 Task: Use the formula "DGET" in spreadsheet "Project protfolio".
Action: Mouse moved to (636, 101)
Screenshot: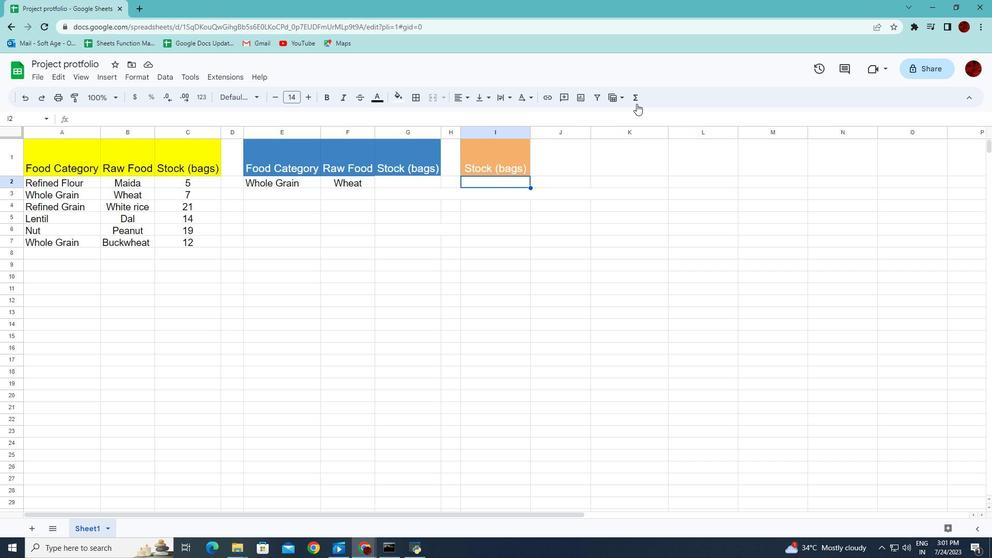 
Action: Mouse pressed left at (636, 101)
Screenshot: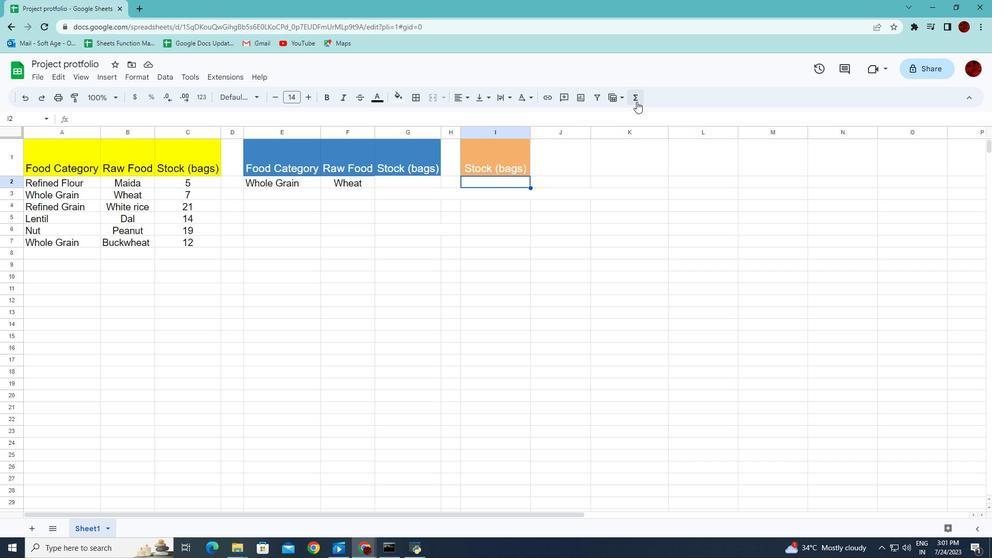 
Action: Mouse moved to (775, 207)
Screenshot: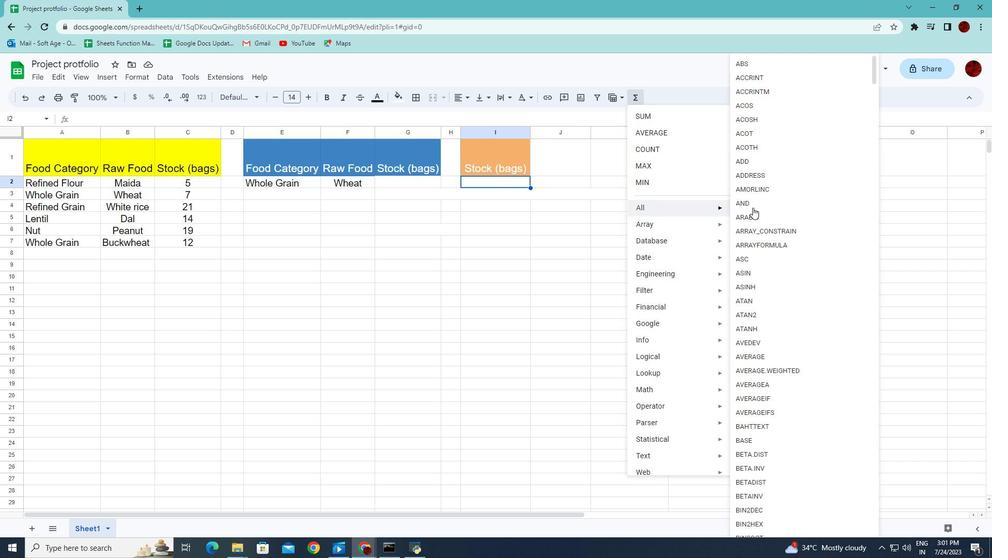 
Action: Mouse scrolled (775, 206) with delta (0, 0)
Screenshot: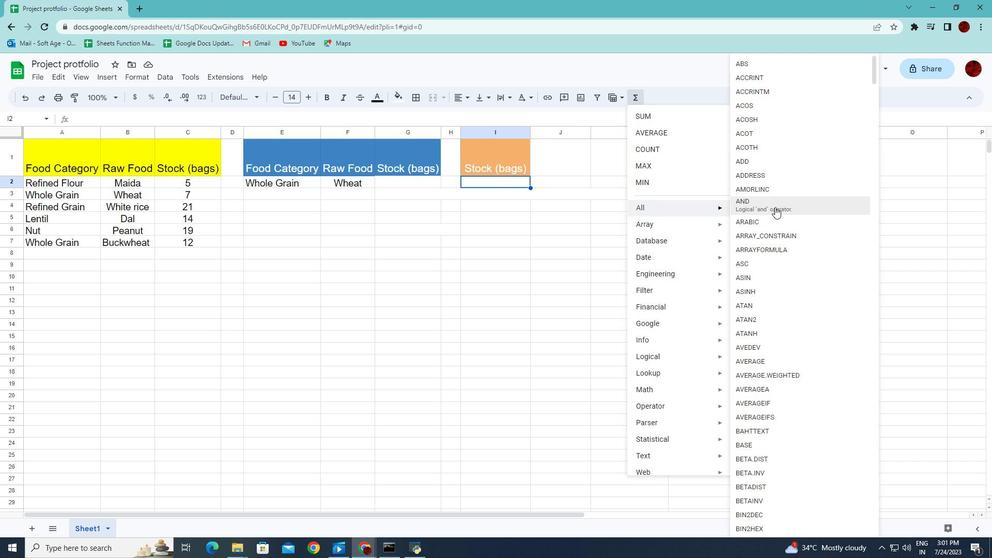 
Action: Mouse scrolled (775, 206) with delta (0, 0)
Screenshot: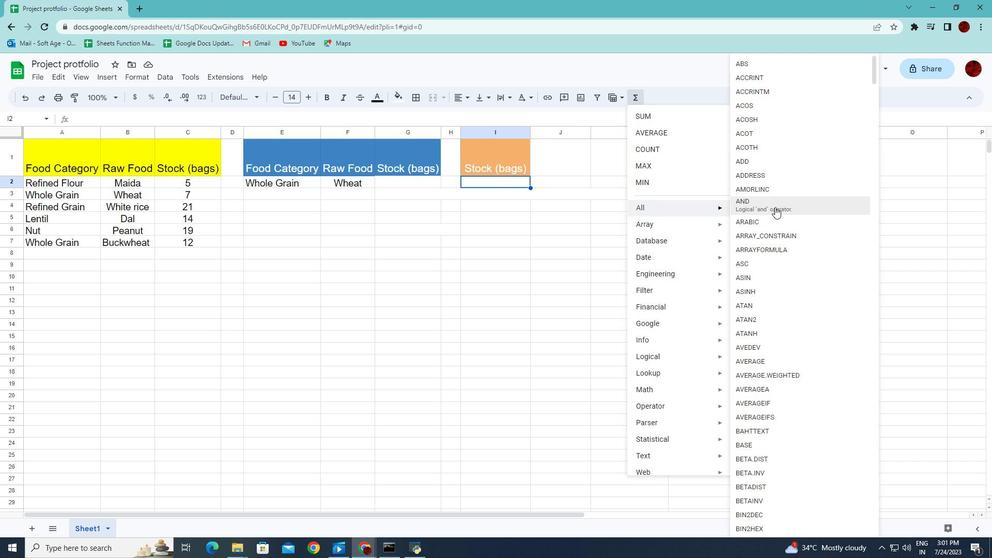 
Action: Mouse scrolled (775, 206) with delta (0, 0)
Screenshot: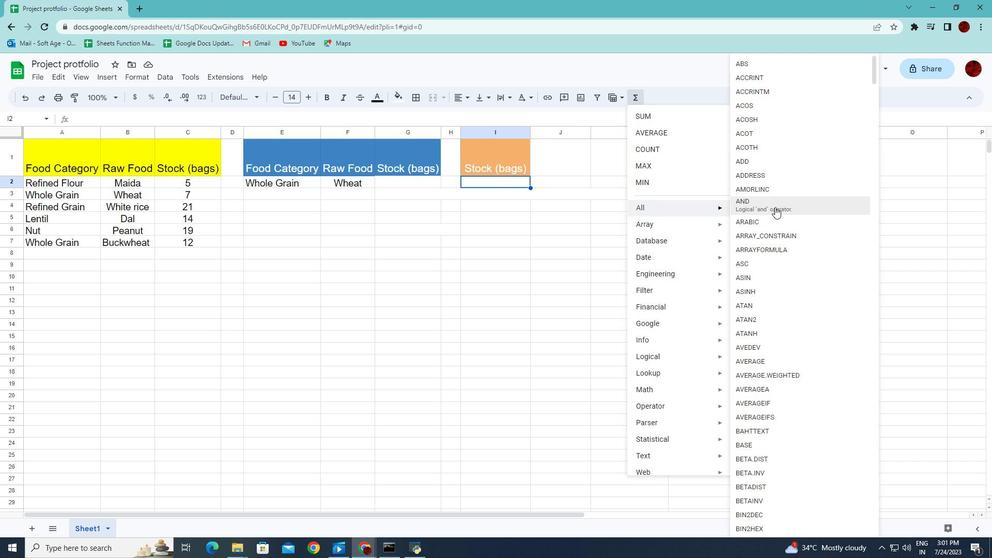 
Action: Mouse scrolled (775, 206) with delta (0, 0)
Screenshot: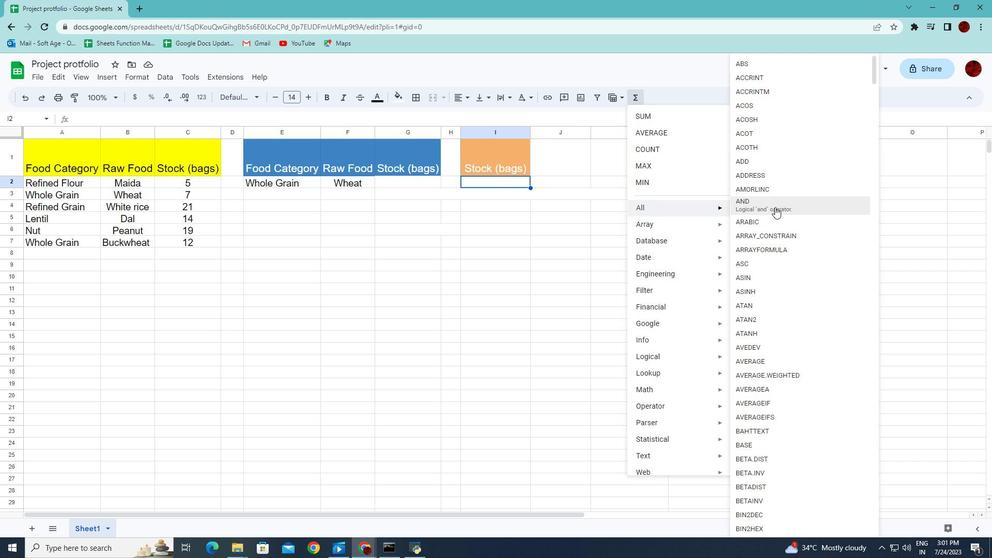 
Action: Mouse scrolled (775, 206) with delta (0, 0)
Screenshot: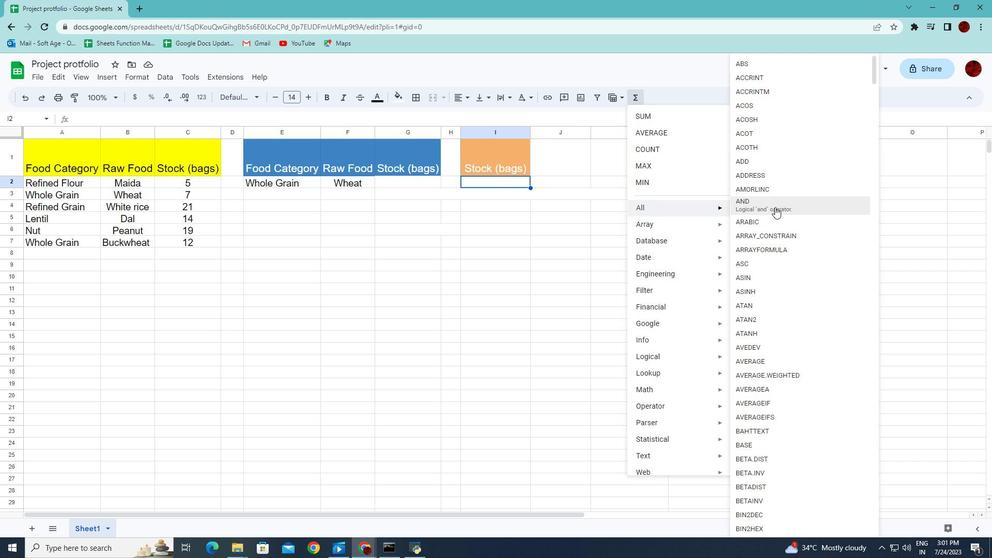 
Action: Mouse scrolled (775, 206) with delta (0, 0)
Screenshot: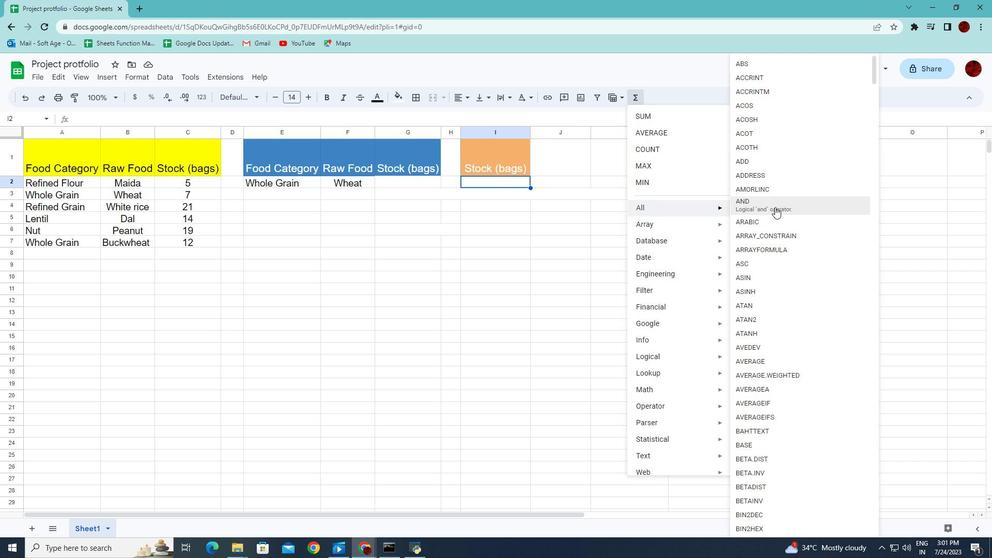 
Action: Mouse scrolled (775, 206) with delta (0, 0)
Screenshot: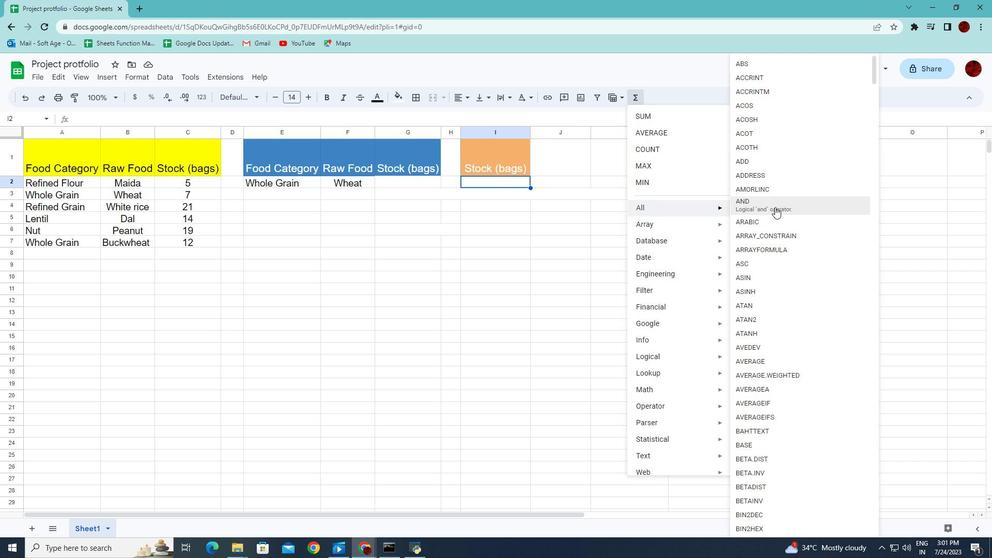 
Action: Mouse scrolled (775, 206) with delta (0, 0)
Screenshot: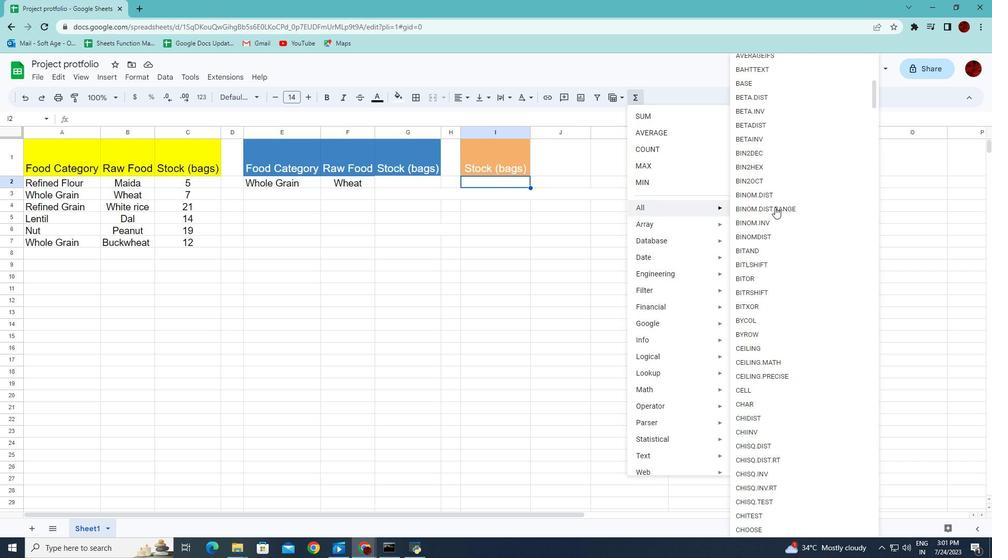 
Action: Mouse scrolled (775, 206) with delta (0, 0)
Screenshot: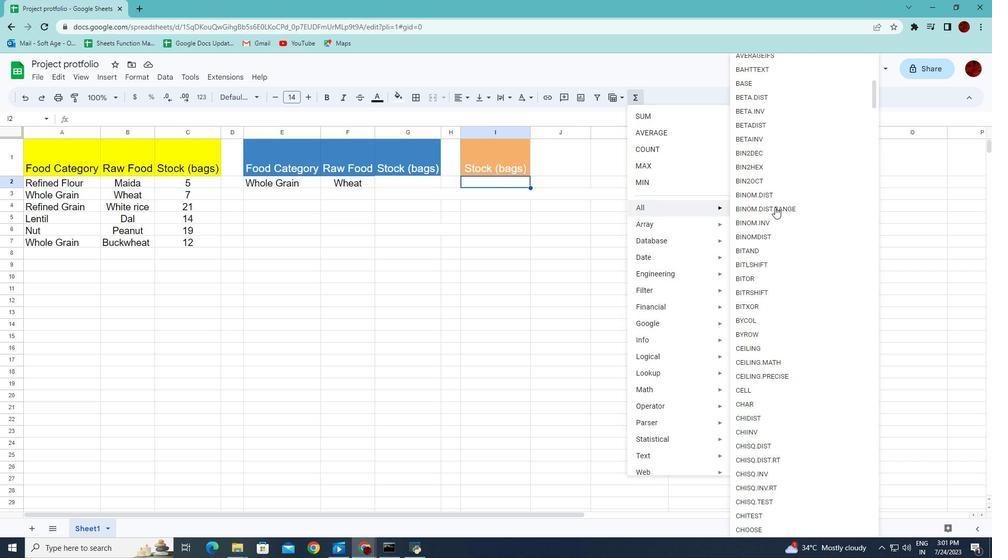 
Action: Mouse scrolled (775, 206) with delta (0, 0)
Screenshot: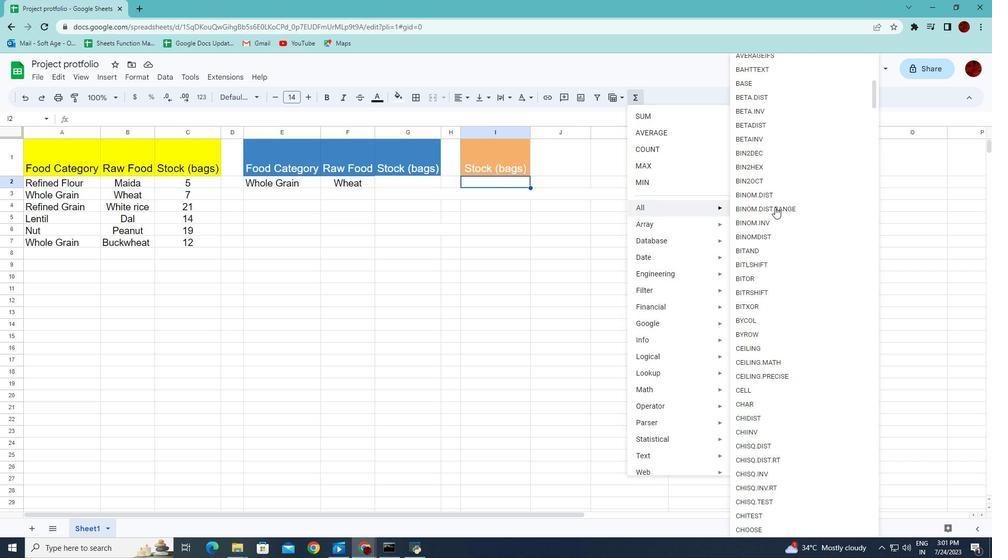 
Action: Mouse scrolled (775, 206) with delta (0, 0)
Screenshot: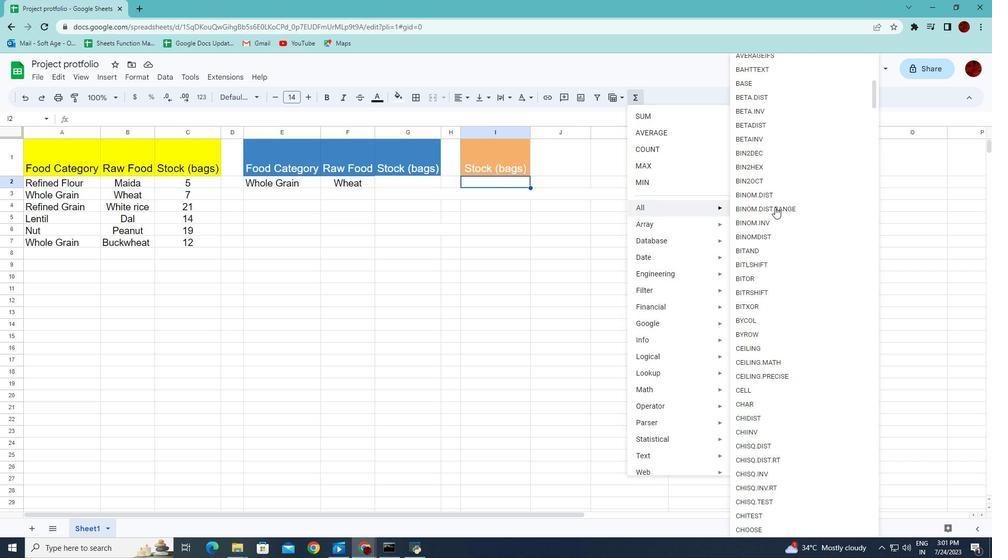 
Action: Mouse scrolled (775, 206) with delta (0, 0)
Screenshot: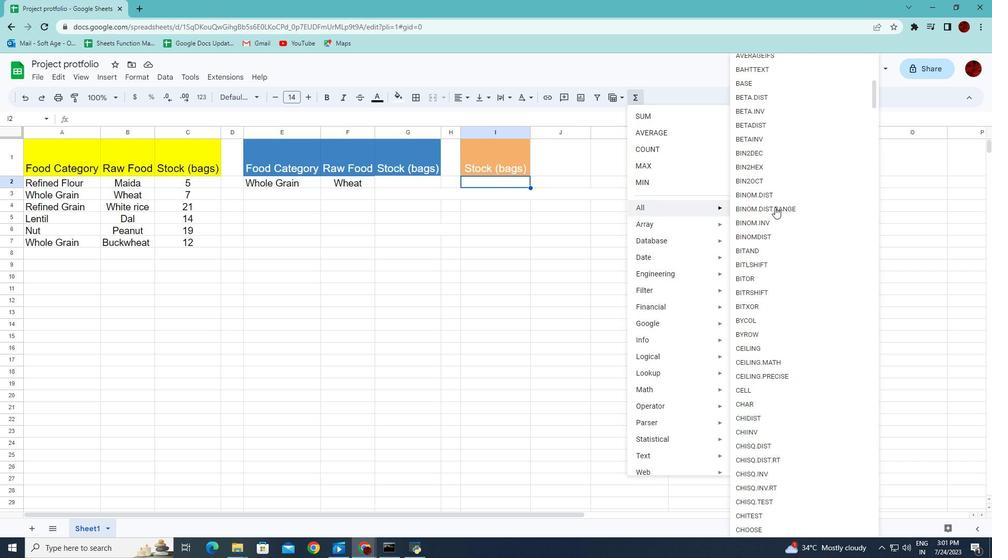 
Action: Mouse scrolled (775, 206) with delta (0, 0)
Screenshot: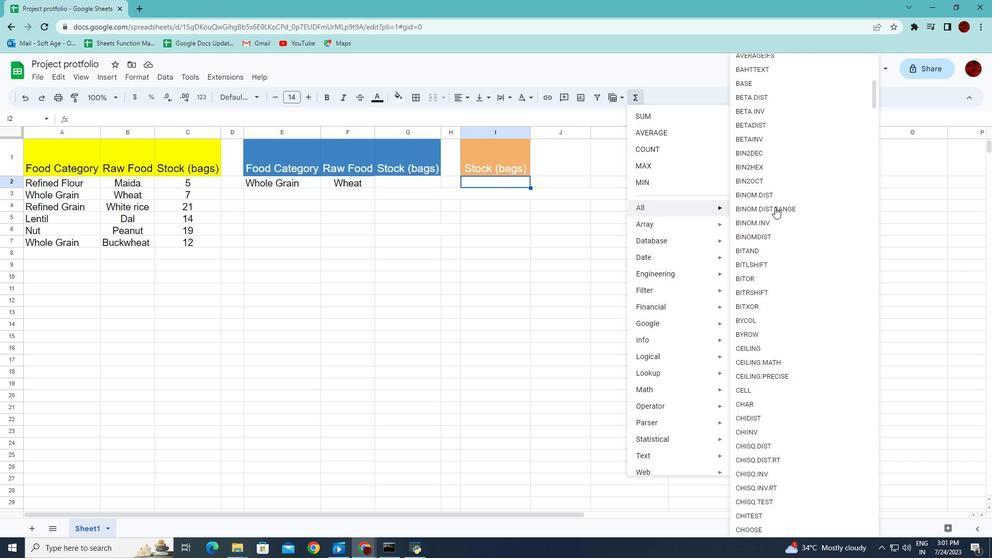 
Action: Mouse scrolled (775, 206) with delta (0, 0)
Screenshot: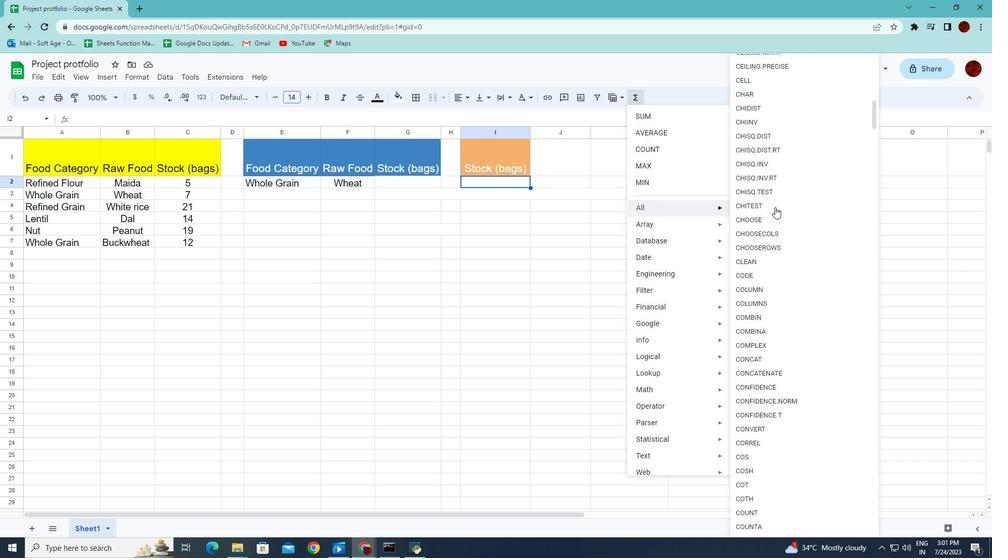 
Action: Mouse scrolled (775, 206) with delta (0, 0)
Screenshot: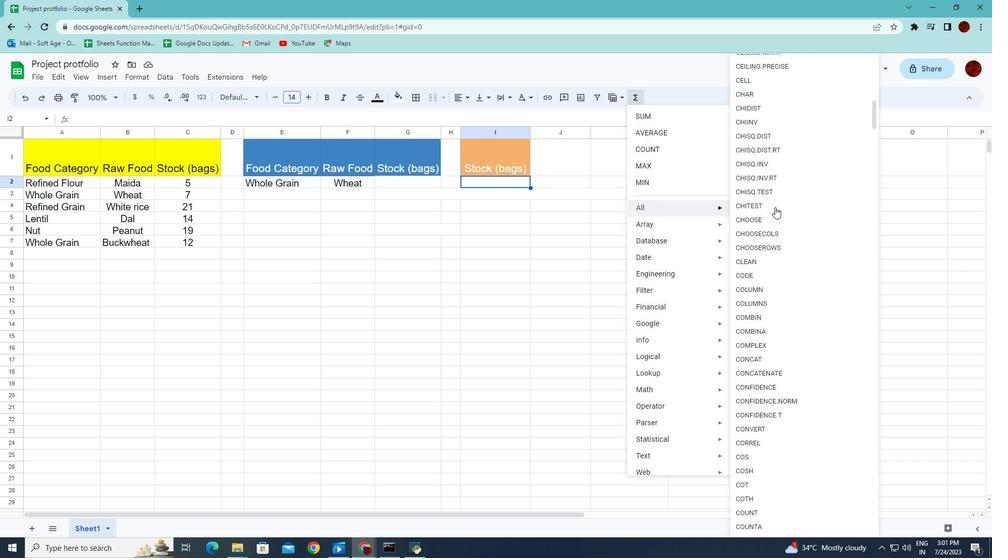 
Action: Mouse scrolled (775, 206) with delta (0, 0)
Screenshot: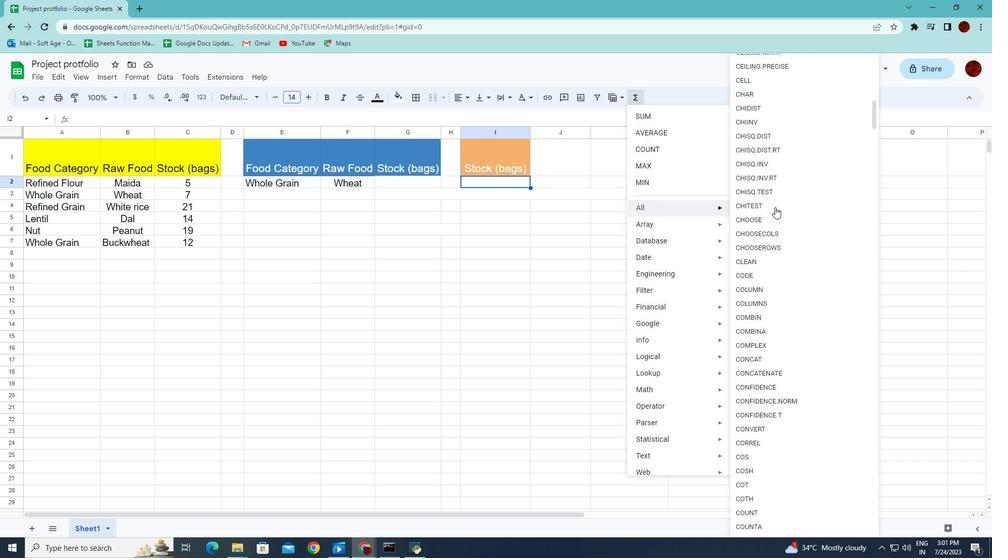 
Action: Mouse scrolled (775, 206) with delta (0, 0)
Screenshot: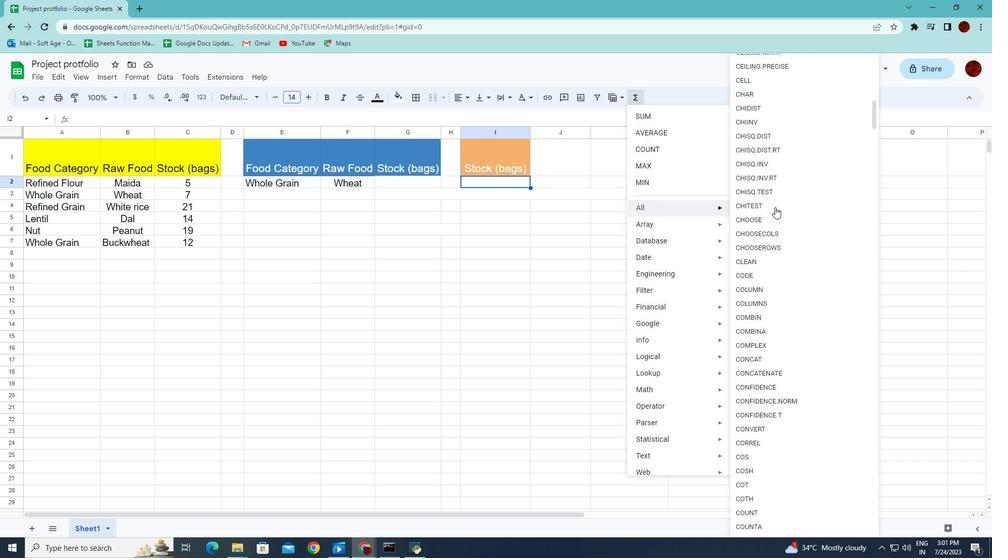 
Action: Mouse scrolled (775, 206) with delta (0, 0)
Screenshot: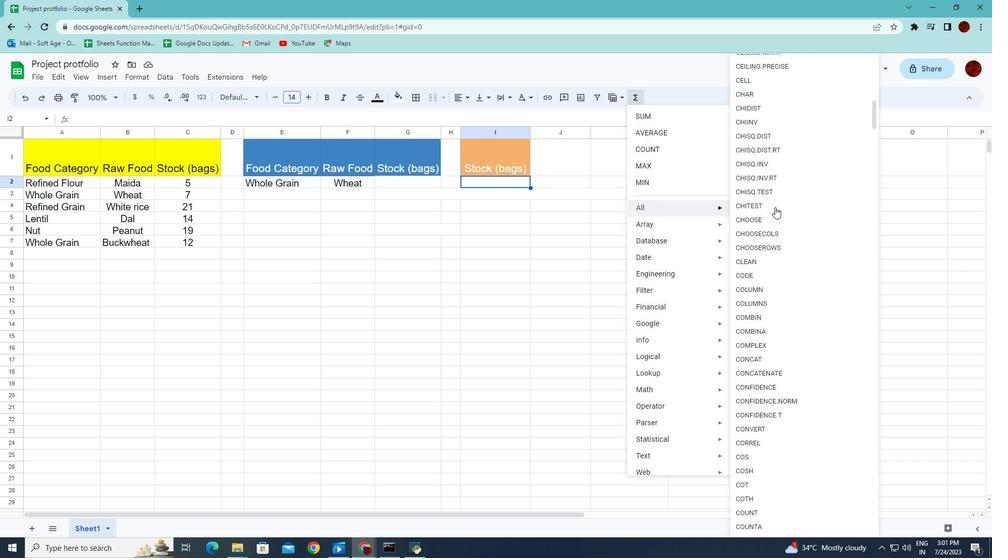 
Action: Mouse scrolled (775, 206) with delta (0, 0)
Screenshot: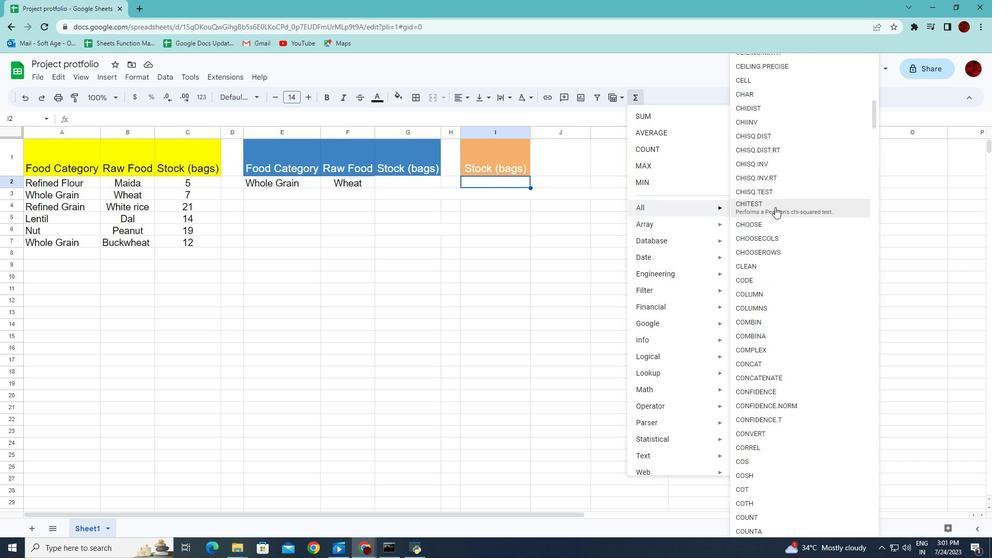 
Action: Mouse scrolled (775, 206) with delta (0, 0)
Screenshot: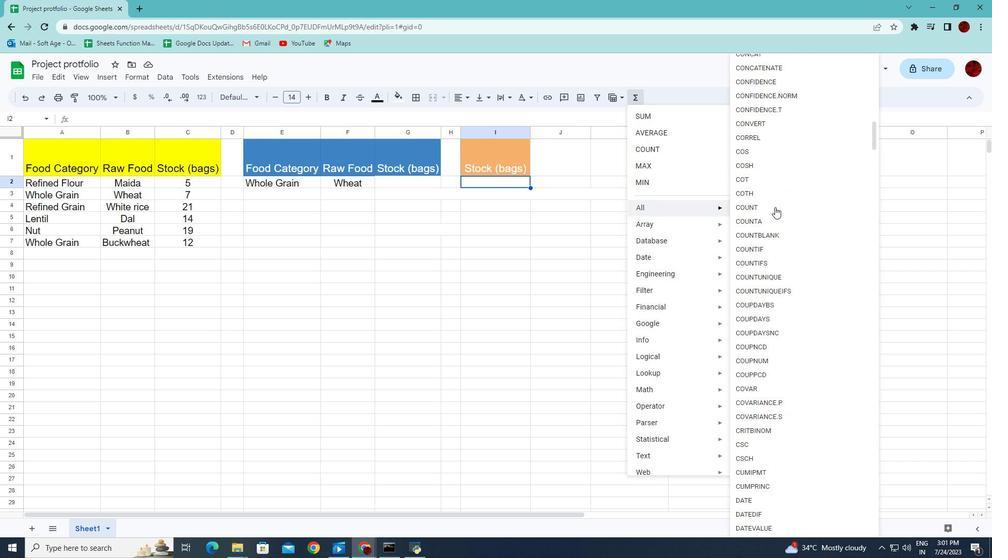 
Action: Mouse scrolled (775, 206) with delta (0, 0)
Screenshot: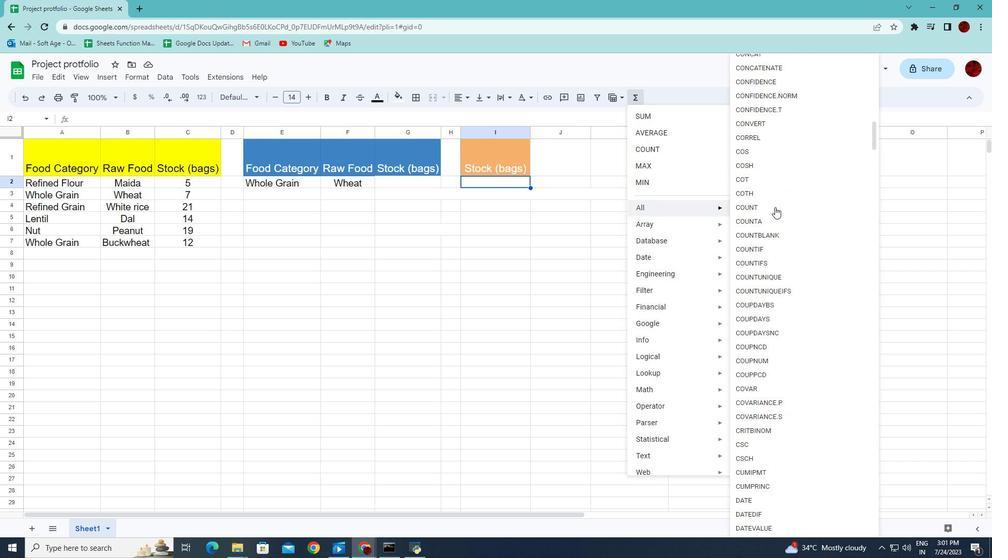 
Action: Mouse scrolled (775, 206) with delta (0, 0)
Screenshot: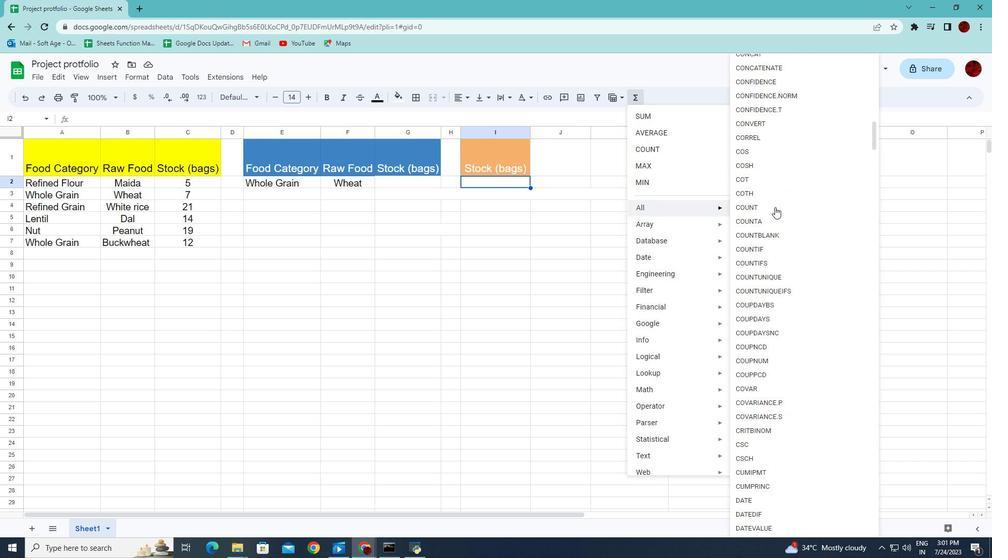 
Action: Mouse scrolled (775, 206) with delta (0, 0)
Screenshot: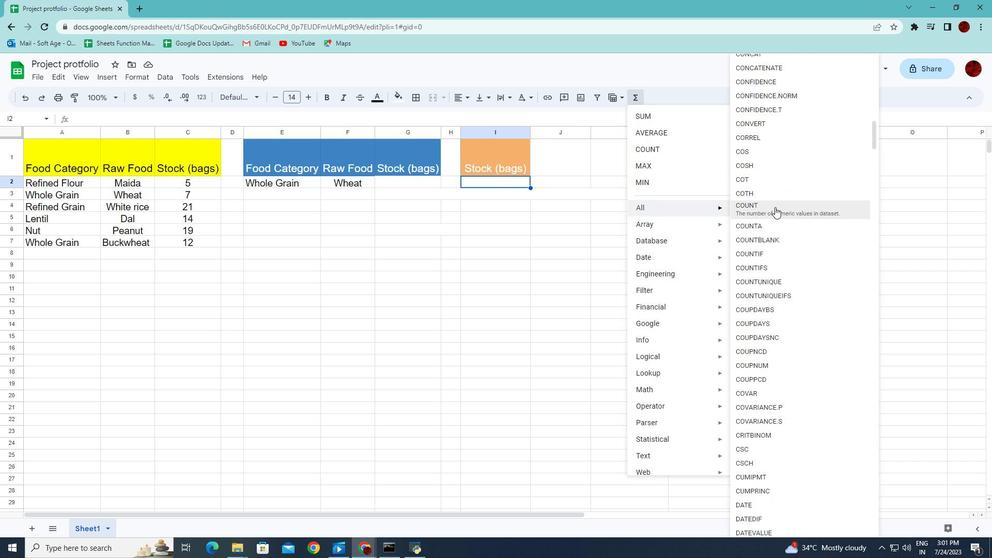 
Action: Mouse scrolled (775, 206) with delta (0, 0)
Screenshot: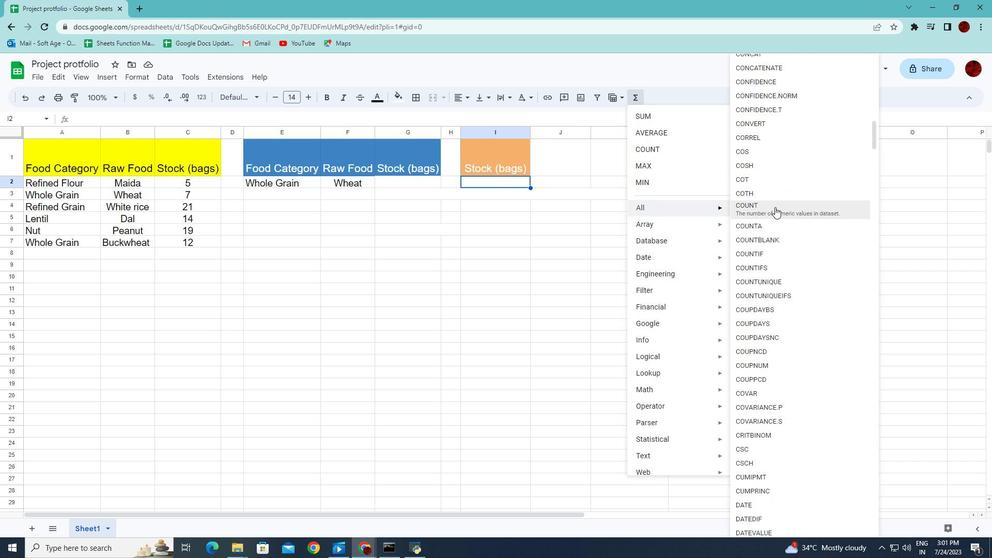 
Action: Mouse scrolled (775, 206) with delta (0, 0)
Screenshot: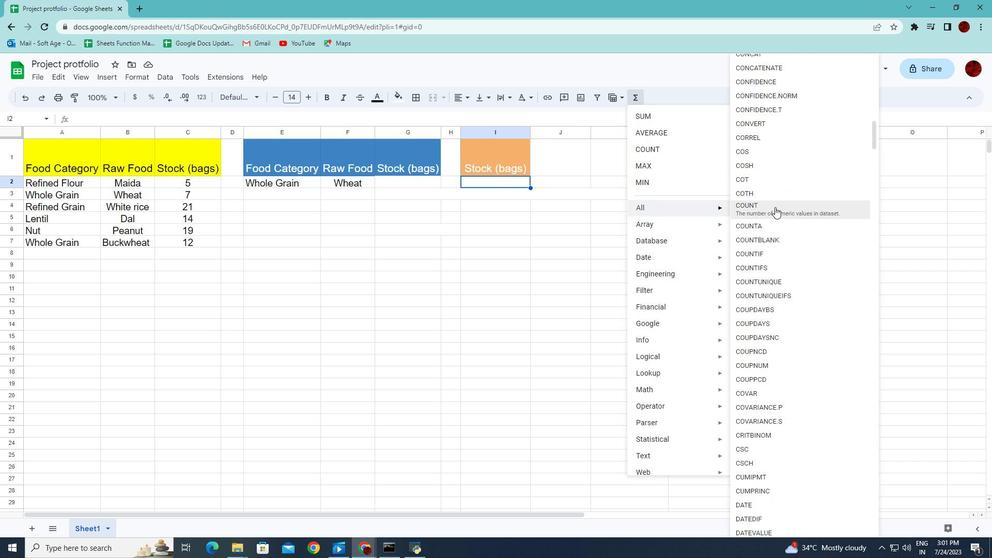
Action: Mouse scrolled (775, 206) with delta (0, 0)
Screenshot: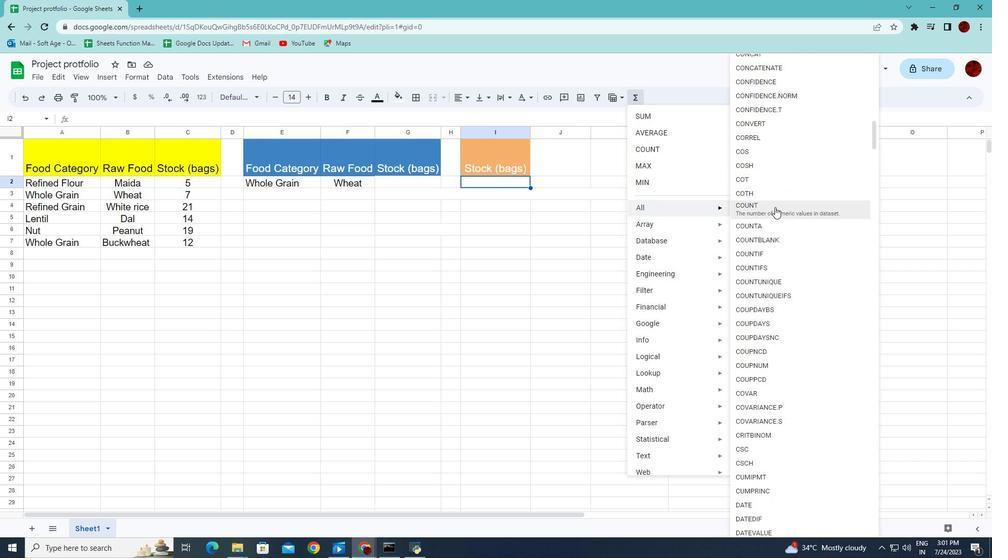 
Action: Mouse moved to (744, 410)
Screenshot: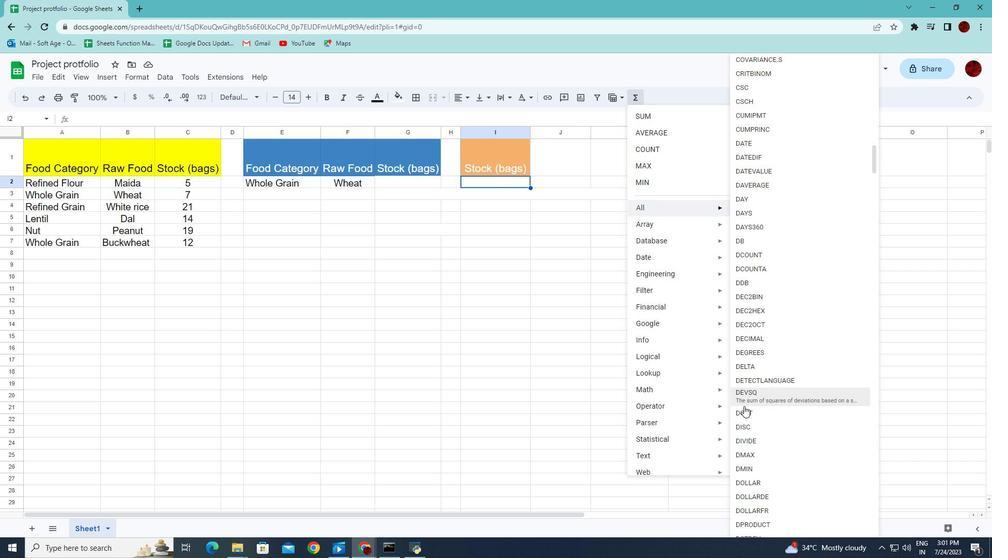 
Action: Mouse pressed left at (744, 410)
Screenshot: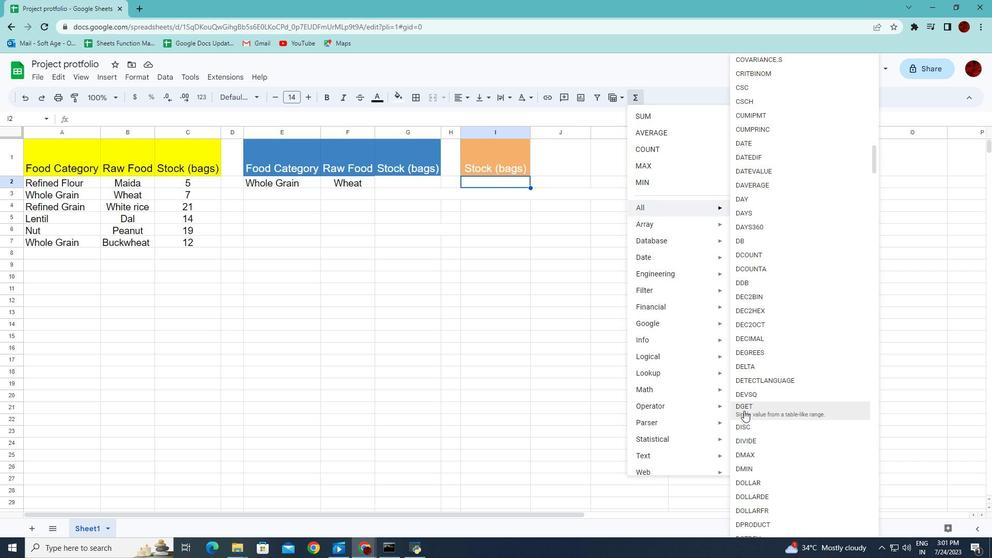 
Action: Mouse moved to (31, 160)
Screenshot: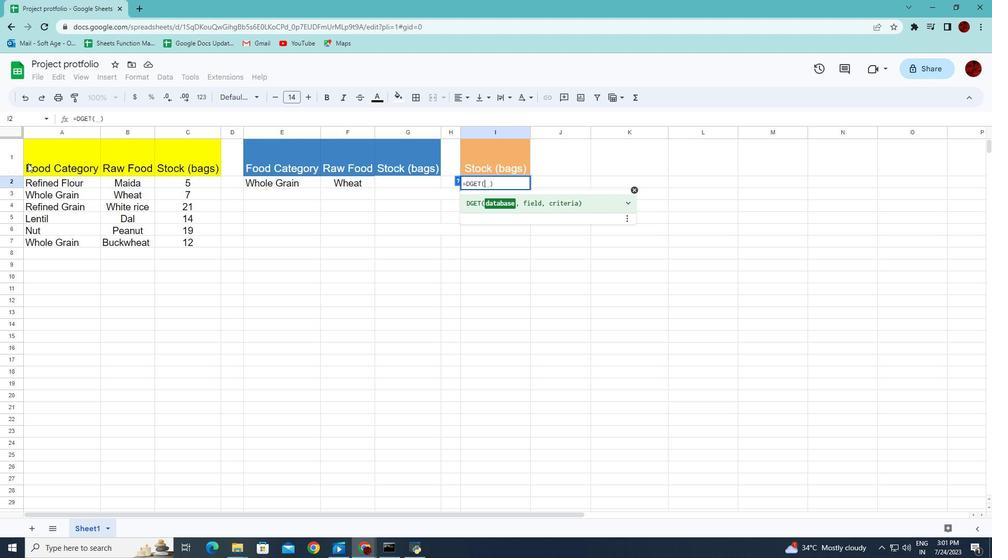 
Action: Mouse pressed left at (31, 160)
Screenshot: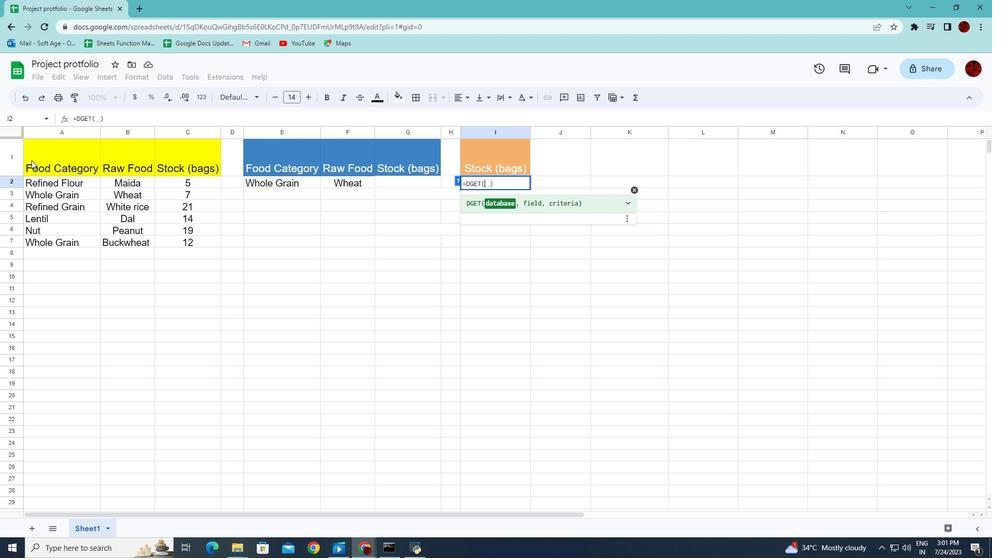 
Action: Mouse moved to (175, 241)
Screenshot: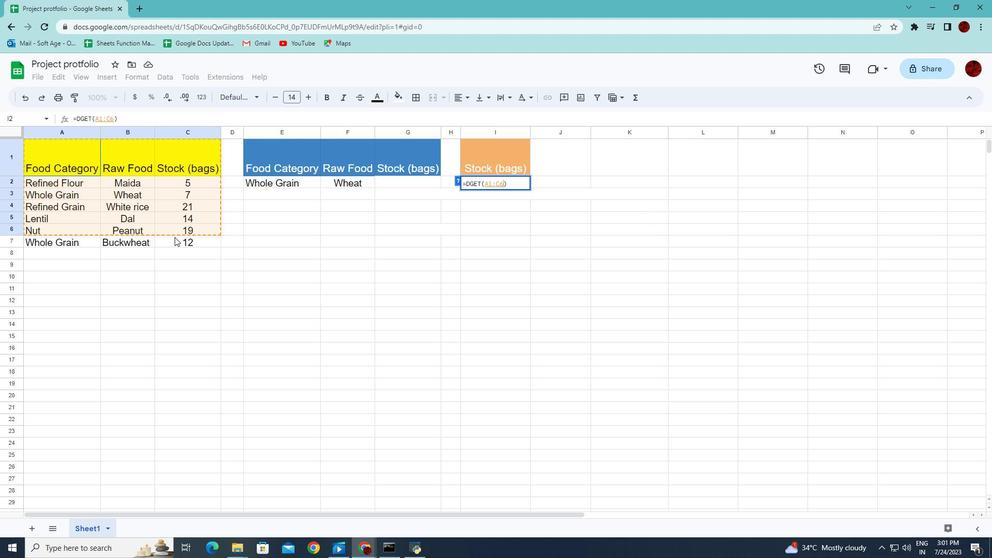 
Action: Key pressed ,
Screenshot: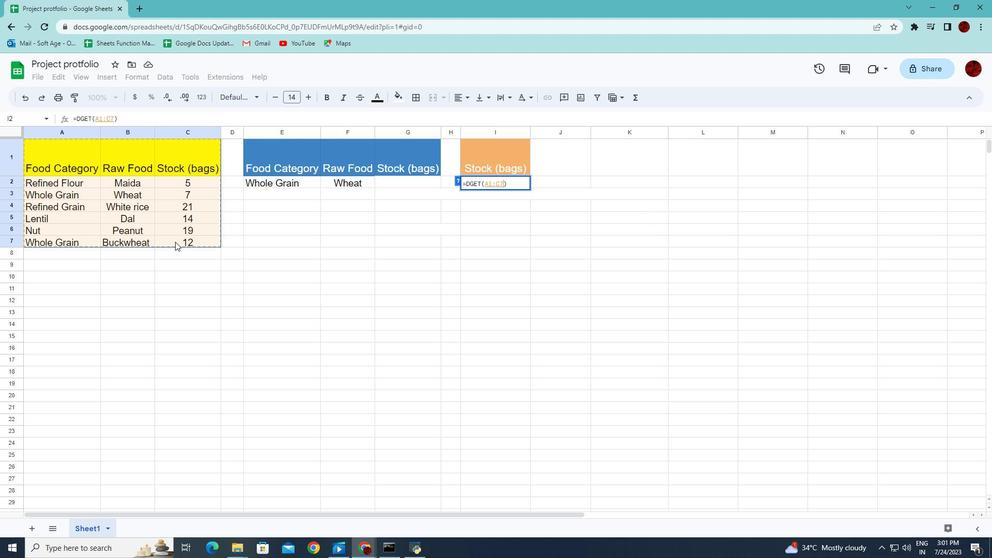 
Action: Mouse moved to (189, 151)
Screenshot: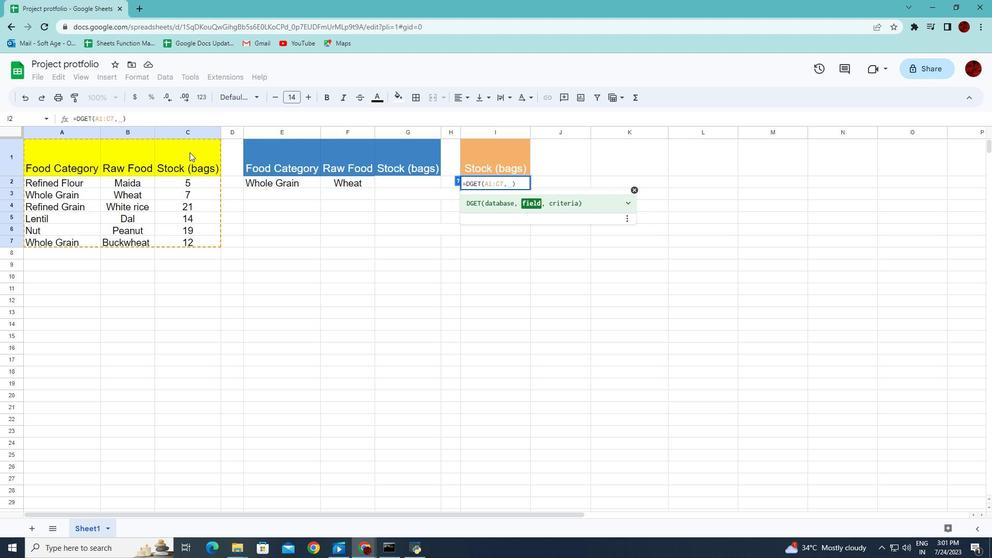 
Action: Mouse pressed left at (189, 151)
Screenshot: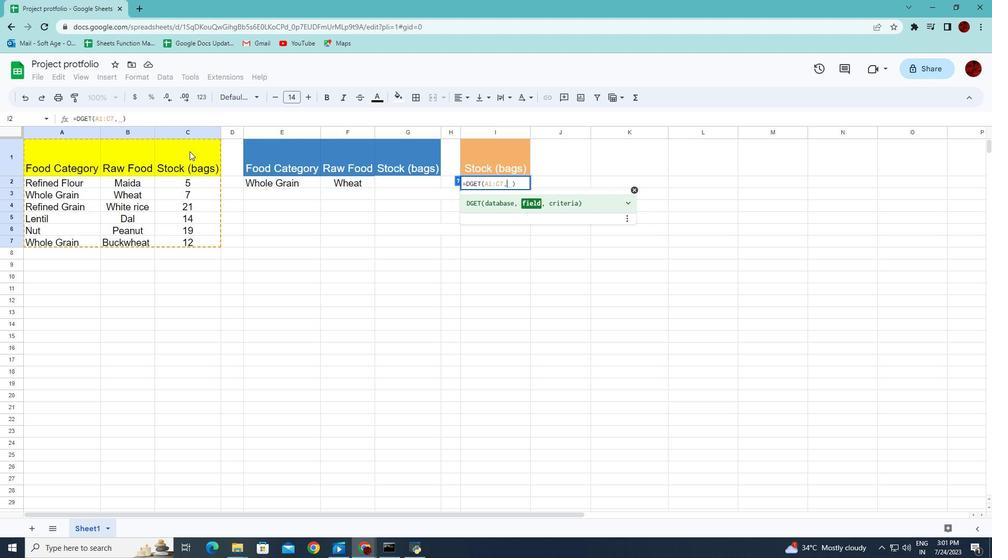 
Action: Key pressed ,
Screenshot: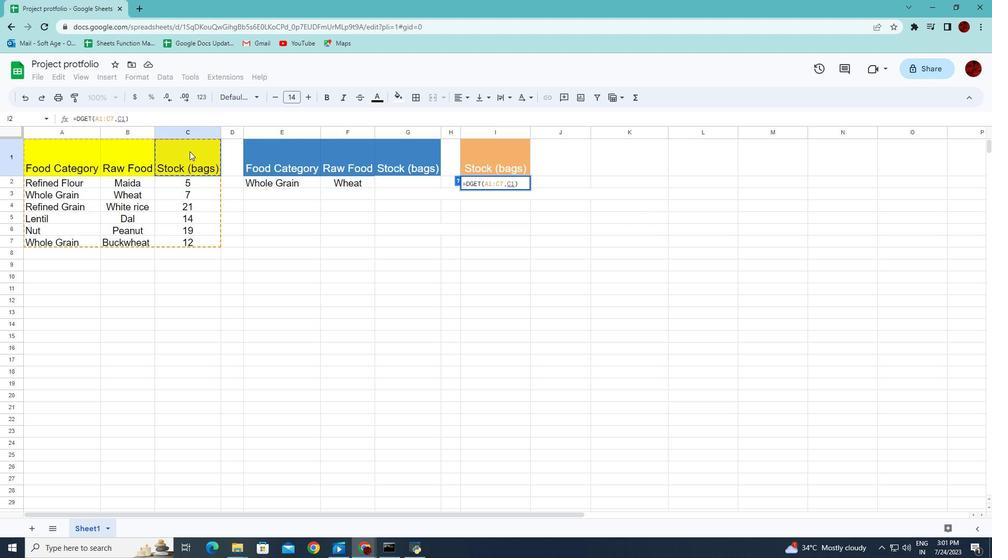 
Action: Mouse moved to (252, 152)
Screenshot: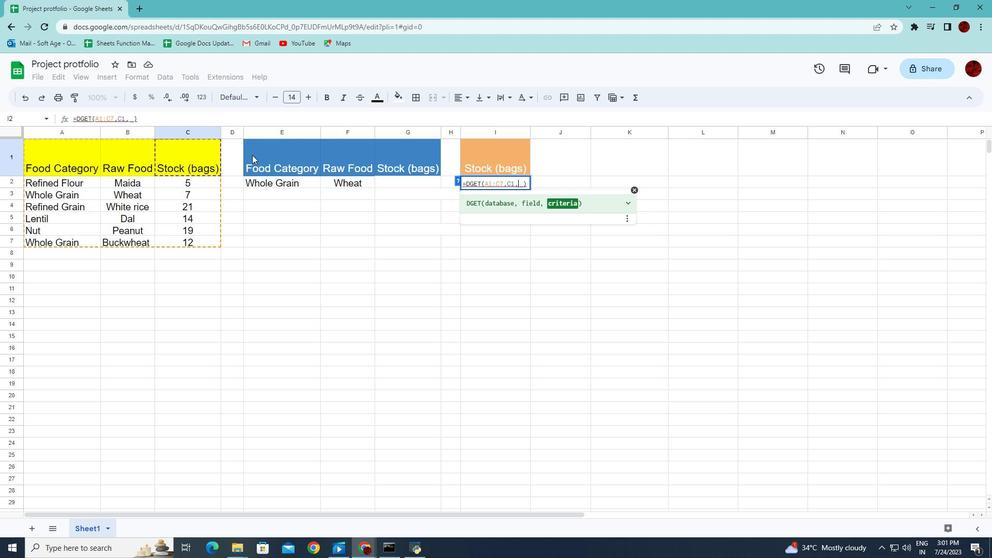 
Action: Mouse pressed left at (252, 152)
Screenshot: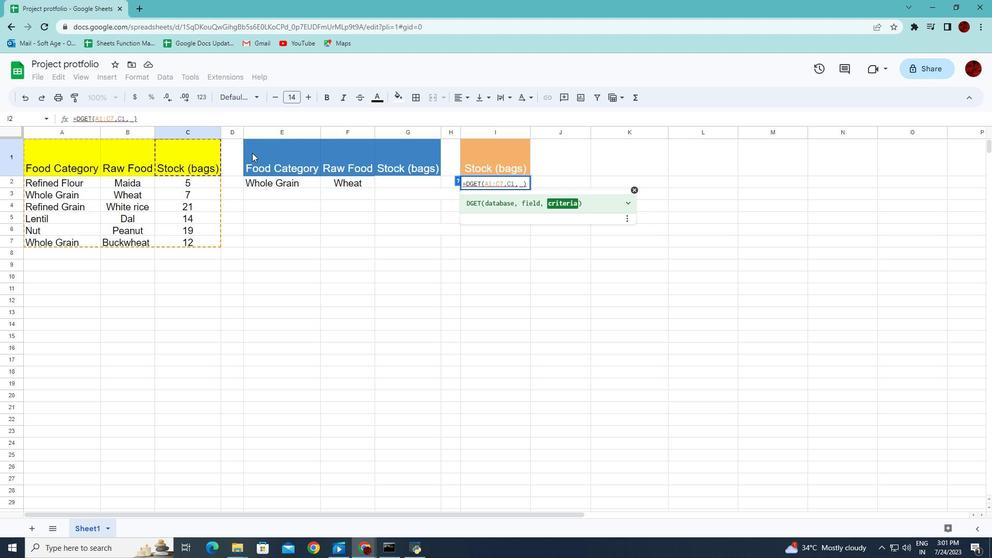 
Action: Mouse moved to (403, 183)
Screenshot: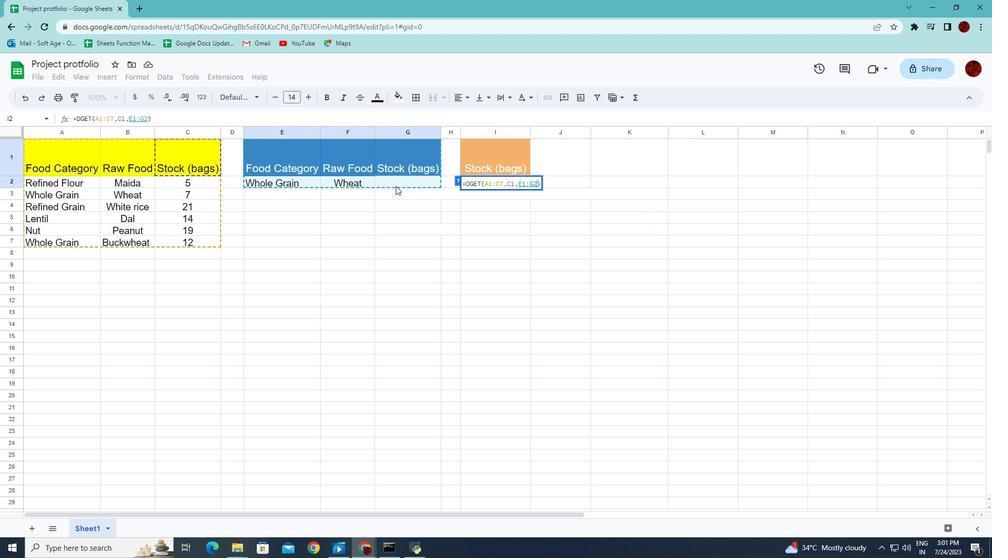 
Action: Key pressed <Key.enter>
Screenshot: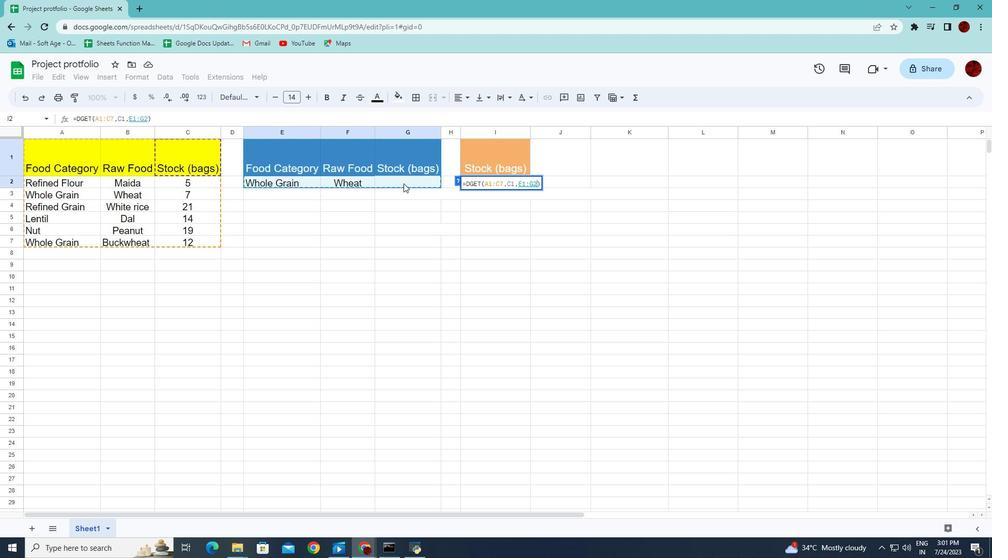 
